 Task: Custom line spacing to 2. Text: Environment involves all the living and non-living things.
Action: Mouse moved to (440, 352)
Screenshot: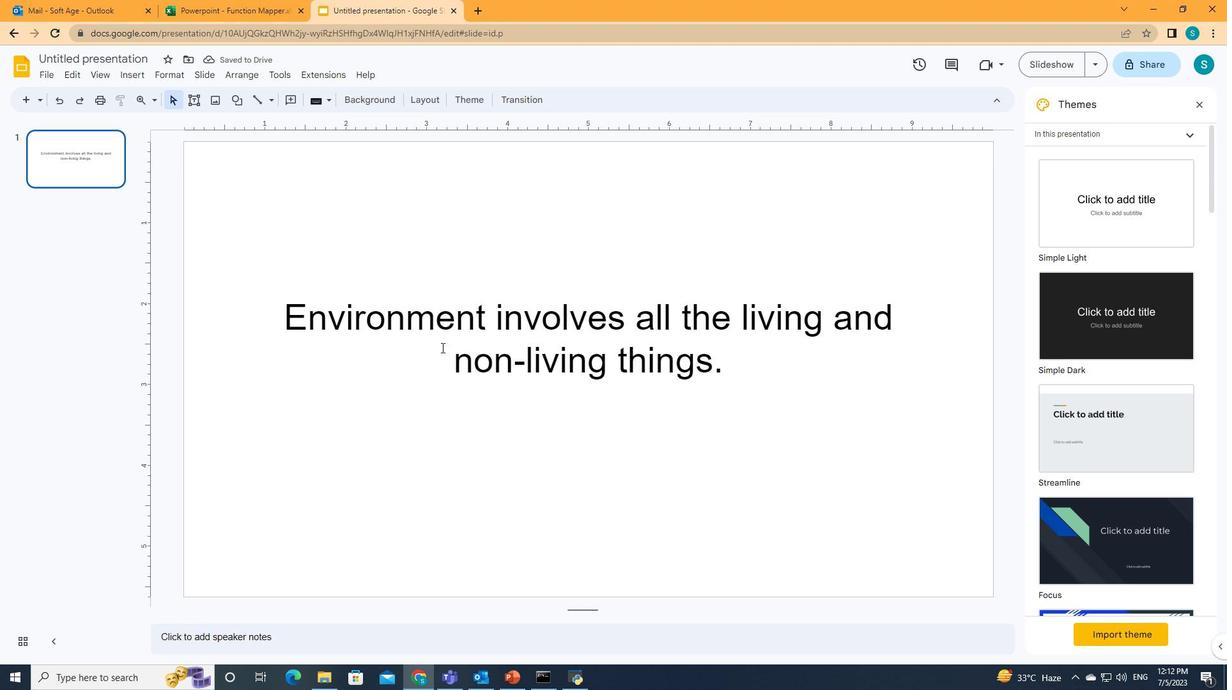 
Action: Mouse pressed left at (440, 352)
Screenshot: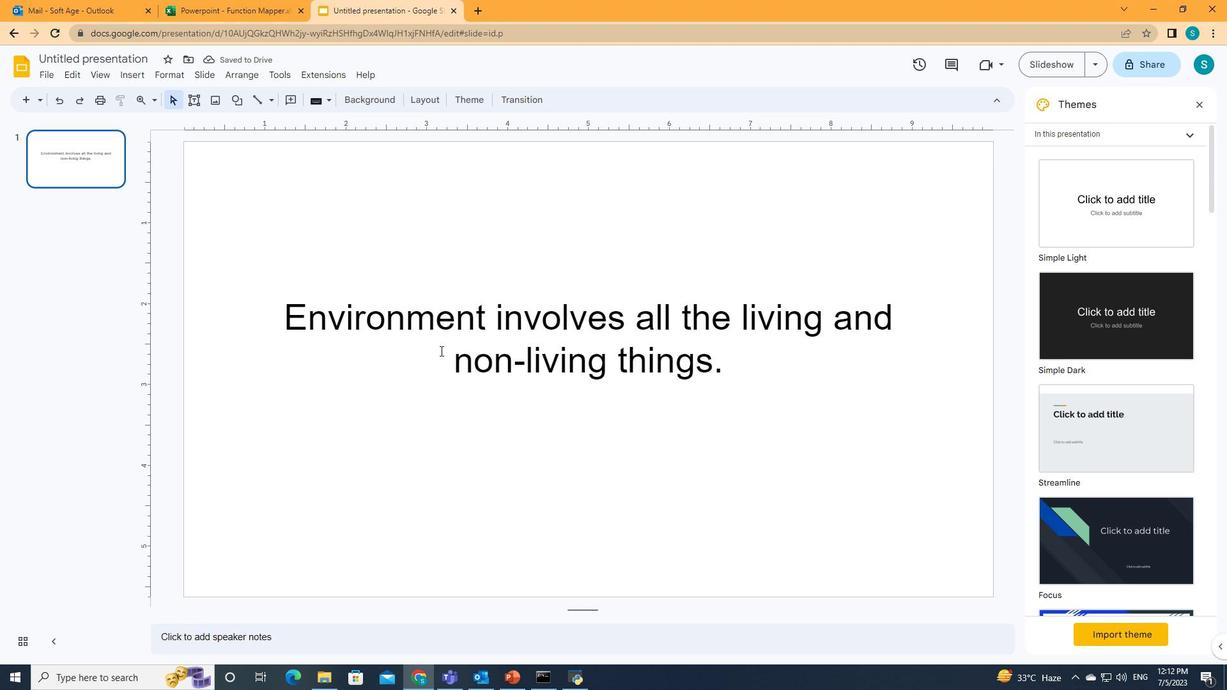 
Action: Mouse moved to (173, 78)
Screenshot: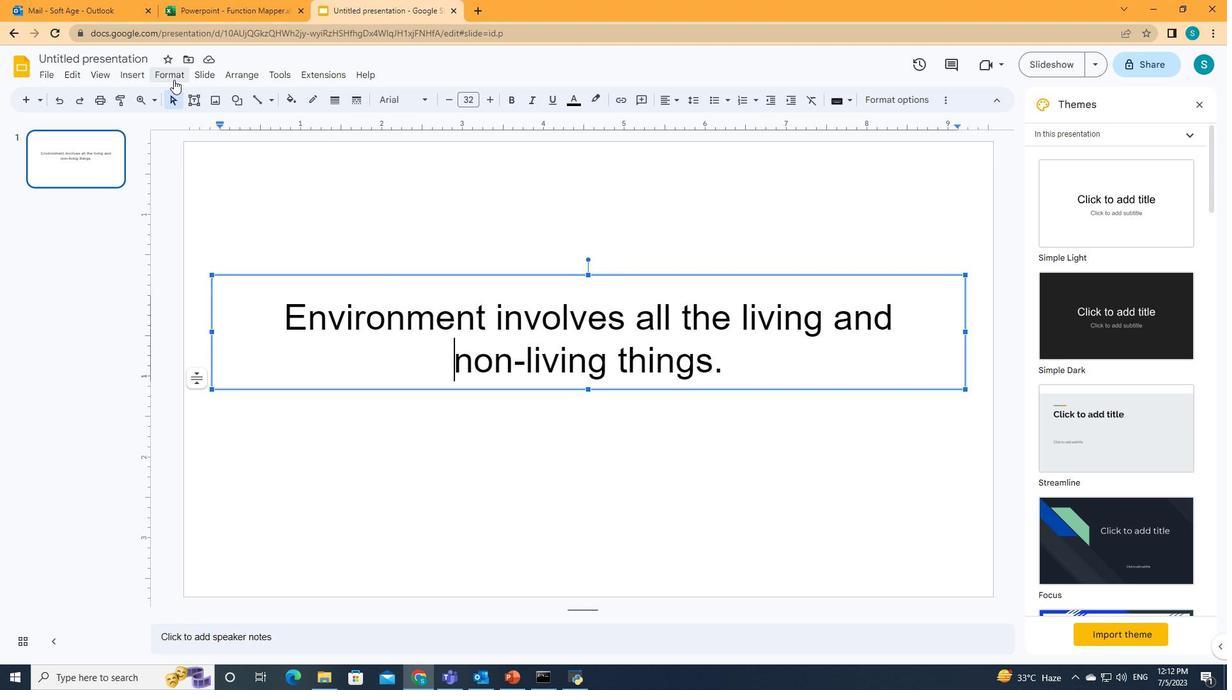 
Action: Mouse pressed left at (173, 78)
Screenshot: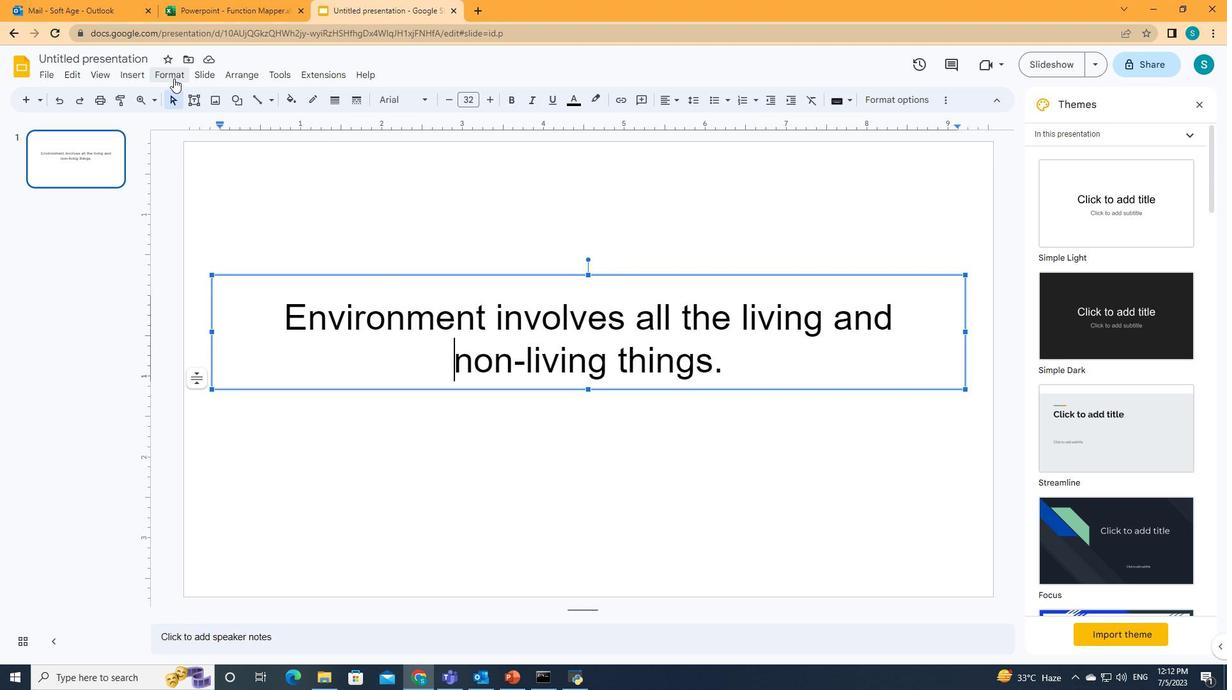 
Action: Mouse moved to (211, 137)
Screenshot: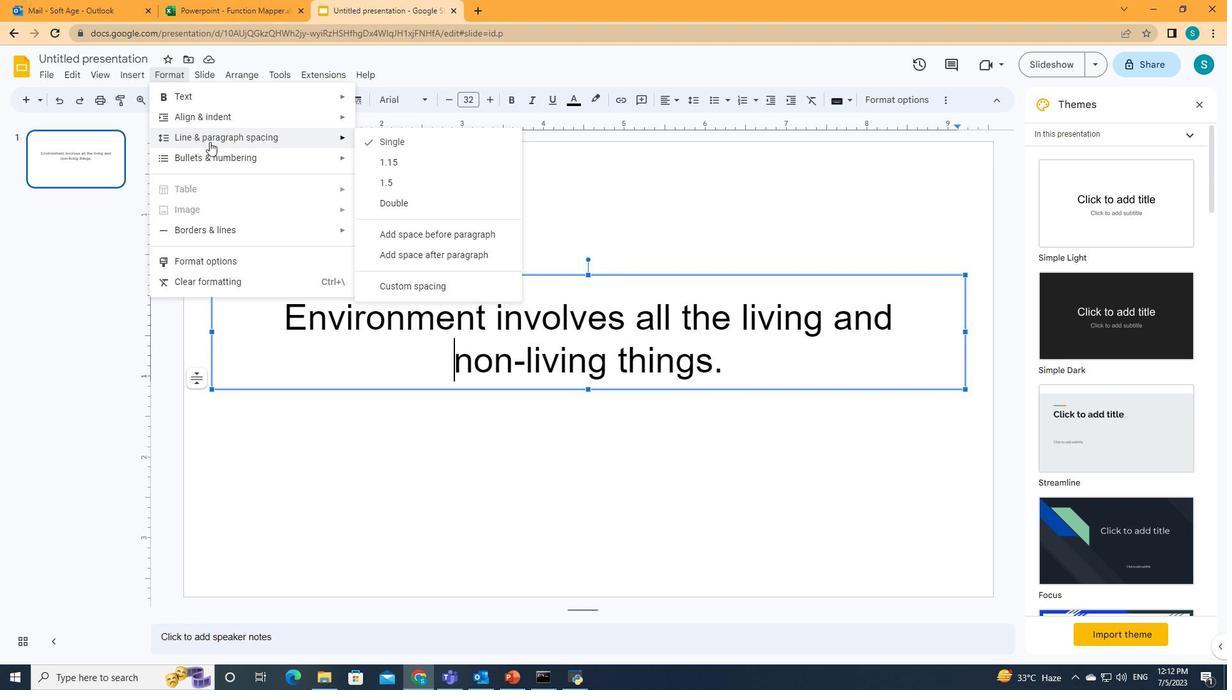
Action: Mouse pressed left at (211, 137)
Screenshot: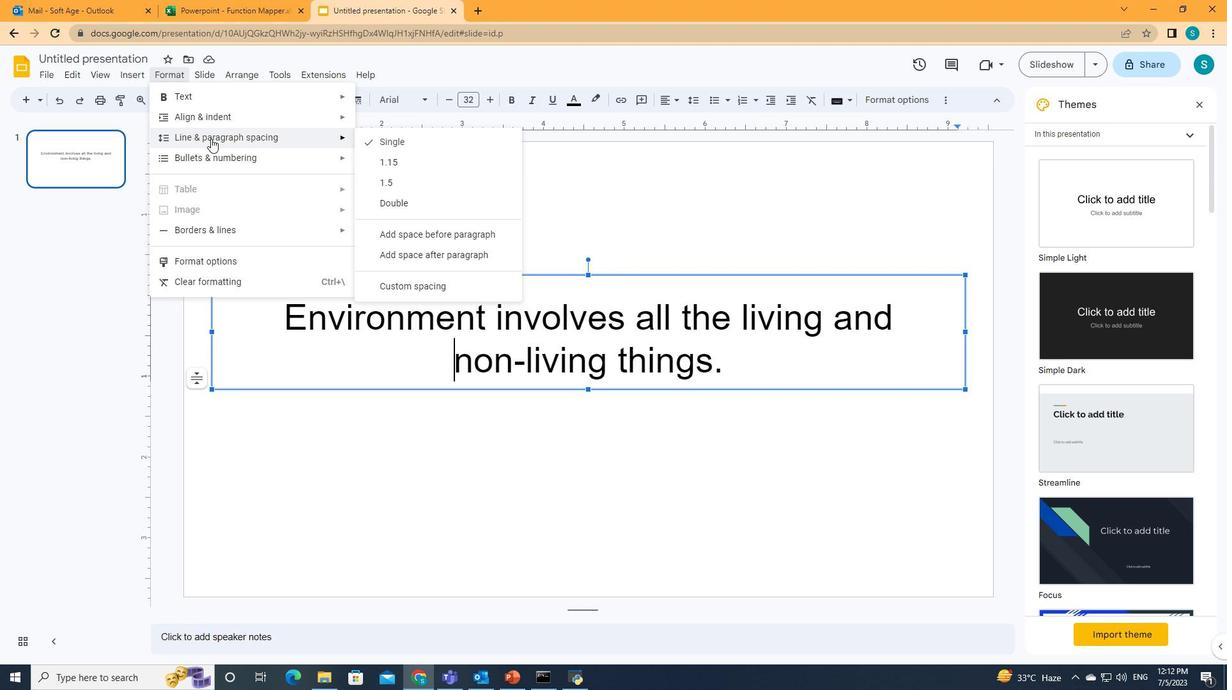 
Action: Mouse moved to (387, 283)
Screenshot: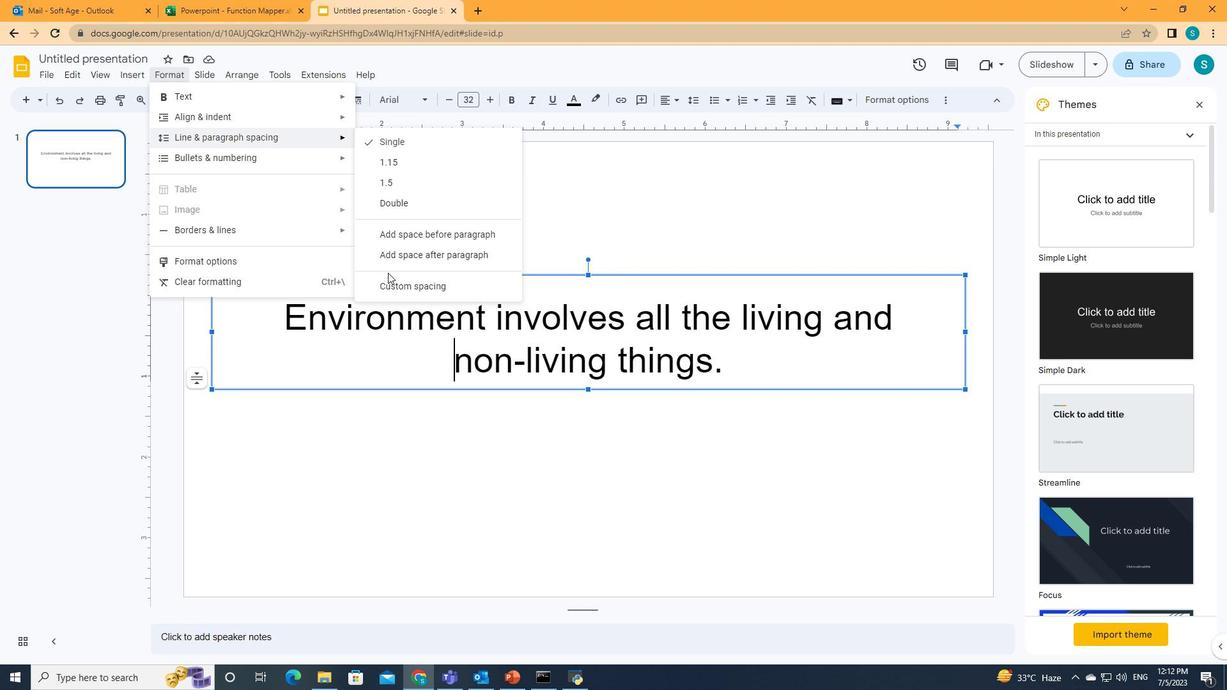 
Action: Mouse pressed left at (387, 283)
Screenshot: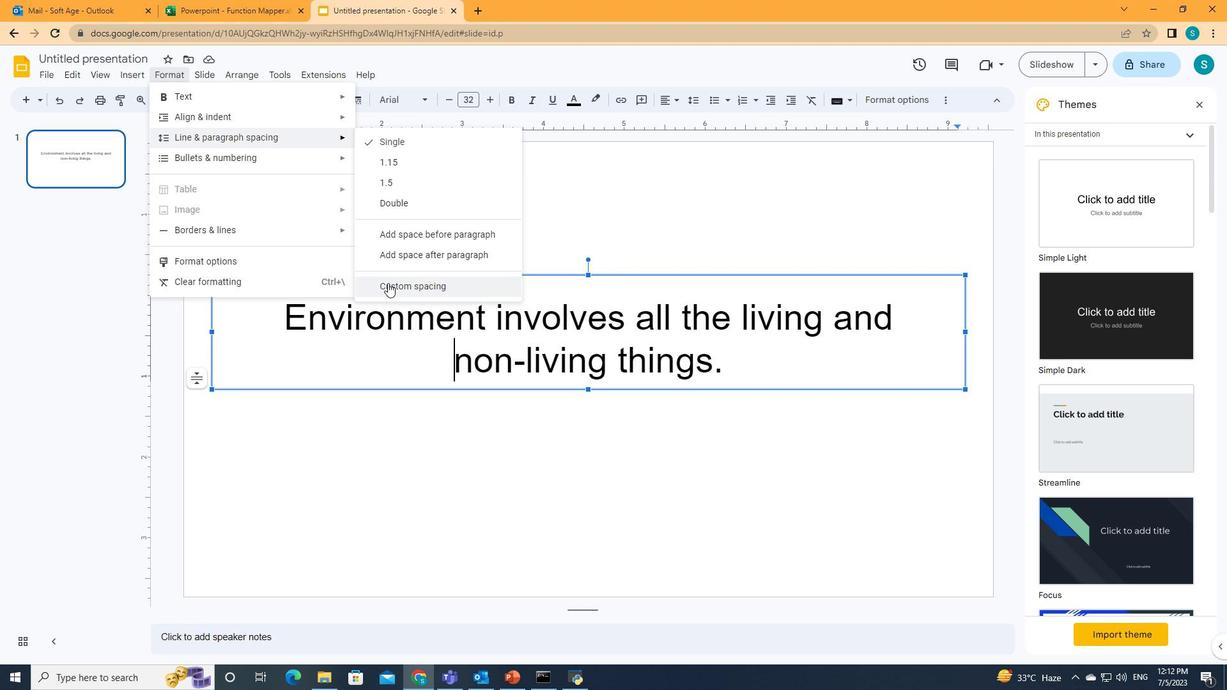 
Action: Mouse moved to (570, 309)
Screenshot: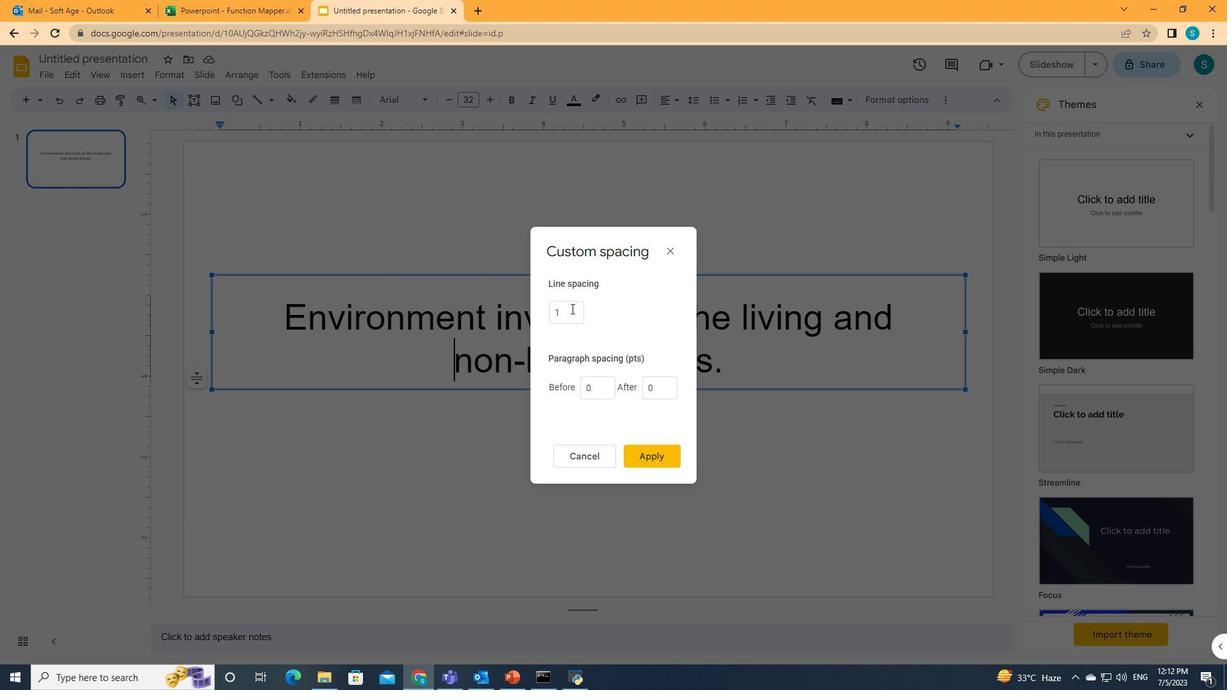
Action: Mouse pressed left at (570, 309)
Screenshot: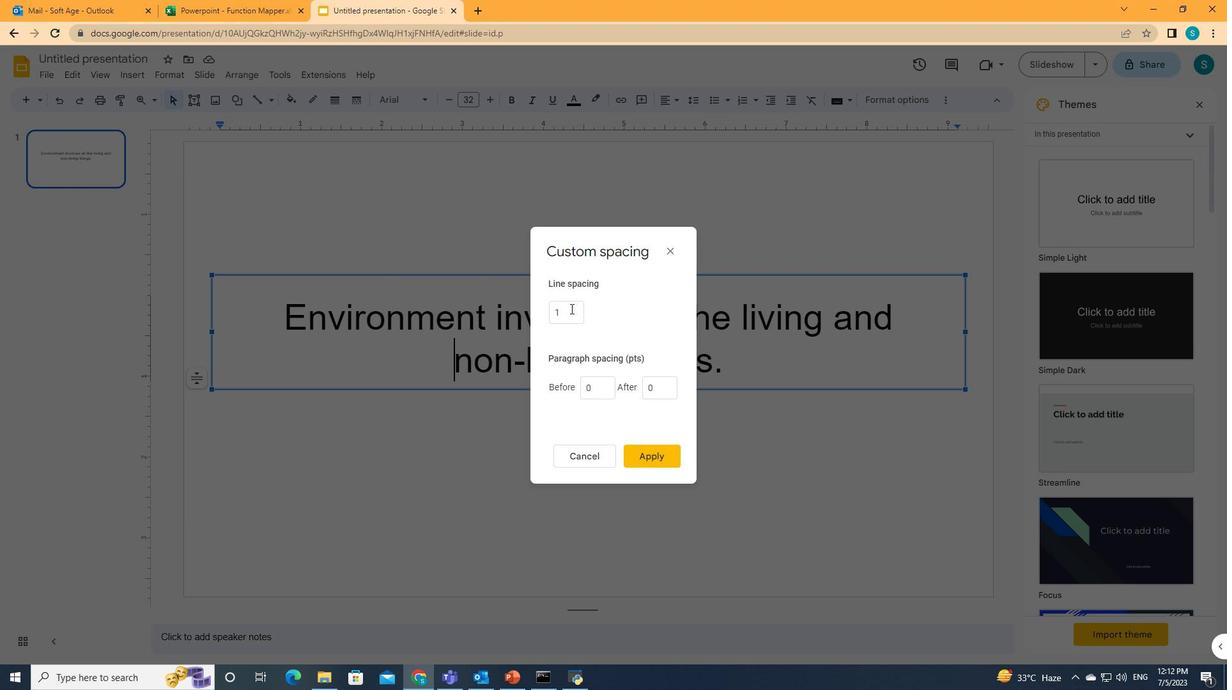 
Action: Key pressed <Key.backspace>2
Screenshot: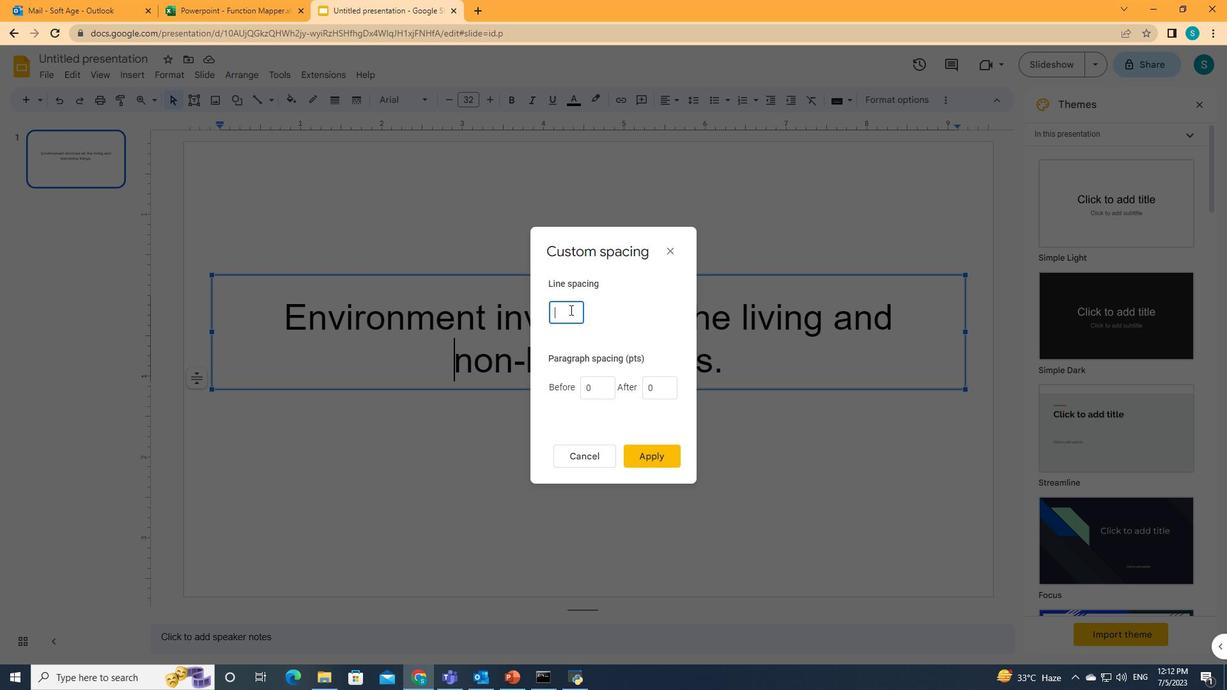 
Action: Mouse moved to (641, 457)
Screenshot: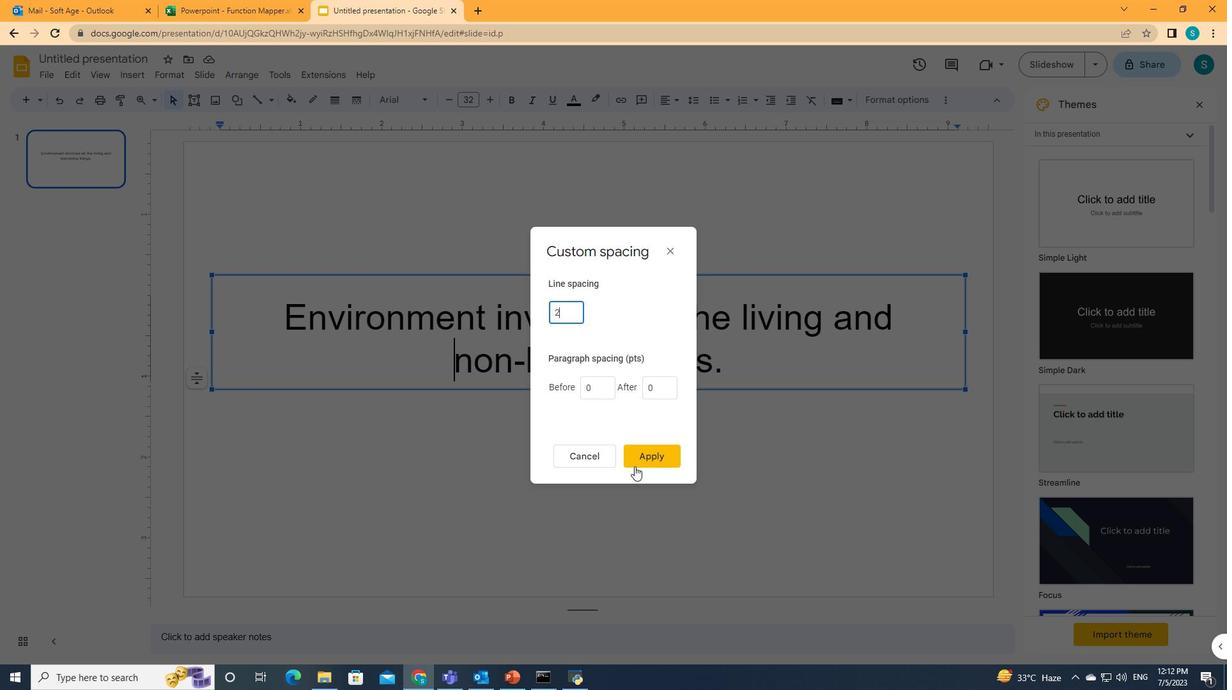 
Action: Mouse pressed left at (641, 457)
Screenshot: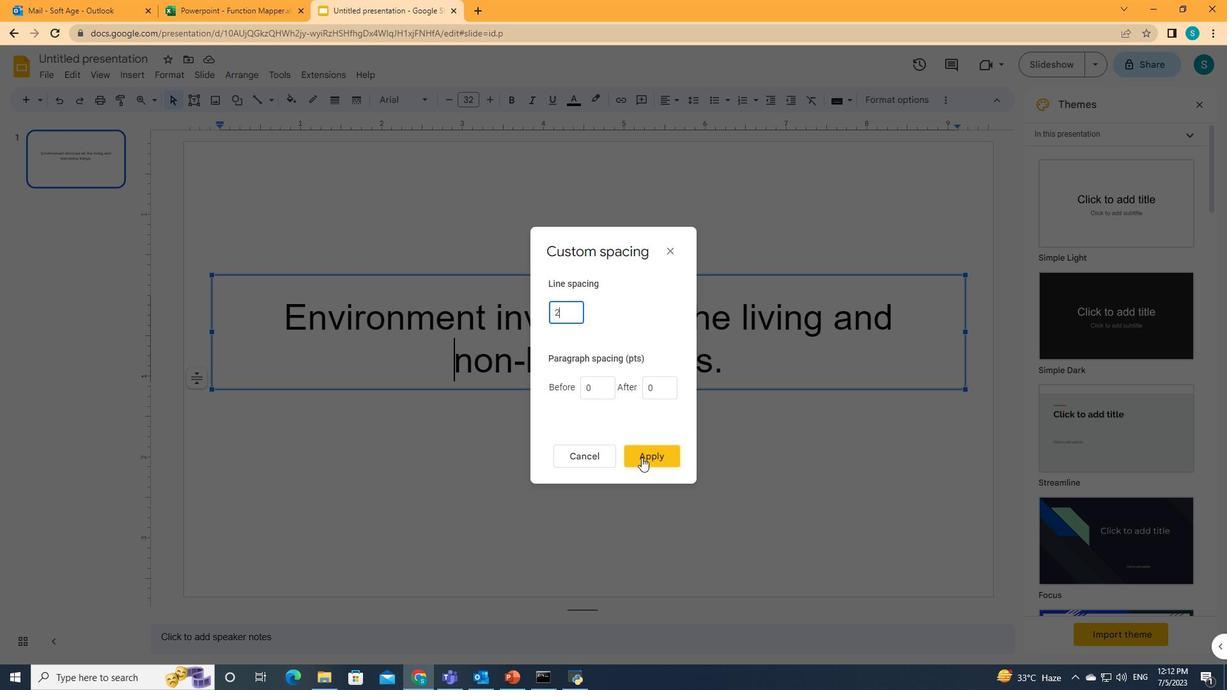 
